 Task: Create a section Feature Flagging Sprint and in the section, add a milestone API Integration in the project AuroraStream
Action: Mouse moved to (437, 412)
Screenshot: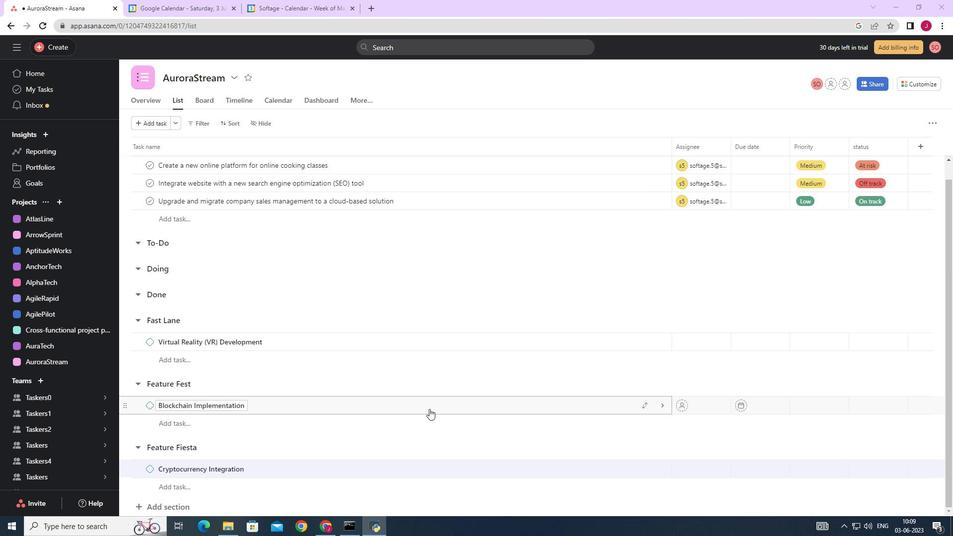 
Action: Mouse scrolled (437, 412) with delta (0, 0)
Screenshot: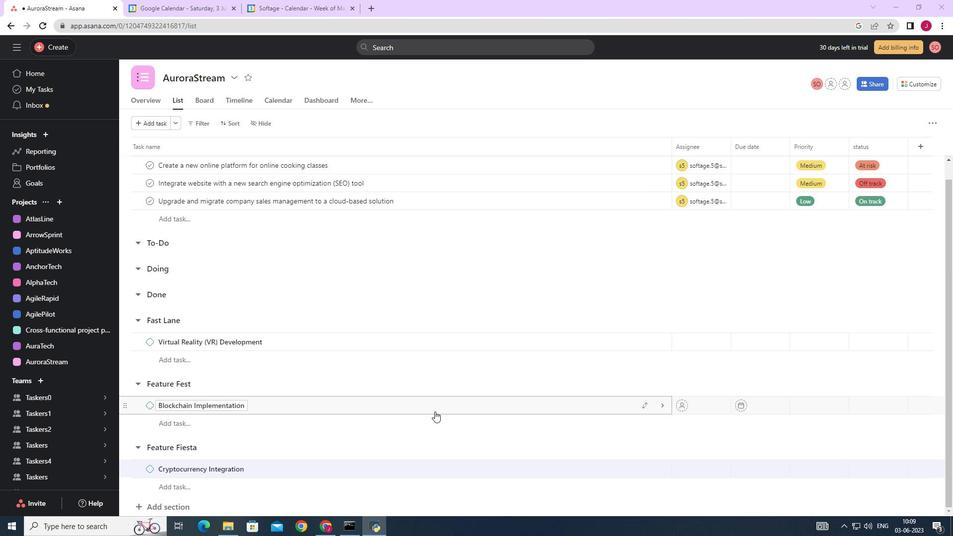 
Action: Mouse scrolled (437, 412) with delta (0, 0)
Screenshot: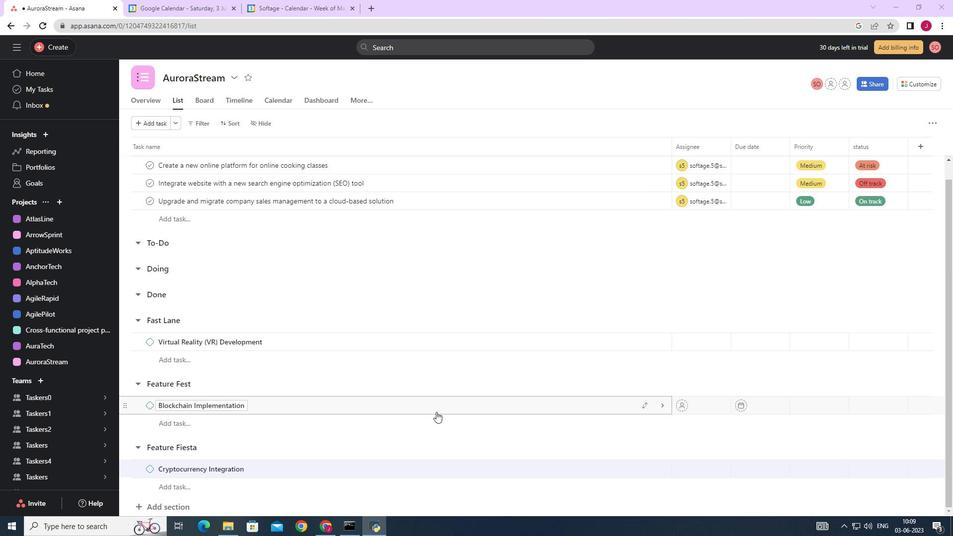 
Action: Mouse scrolled (437, 412) with delta (0, 0)
Screenshot: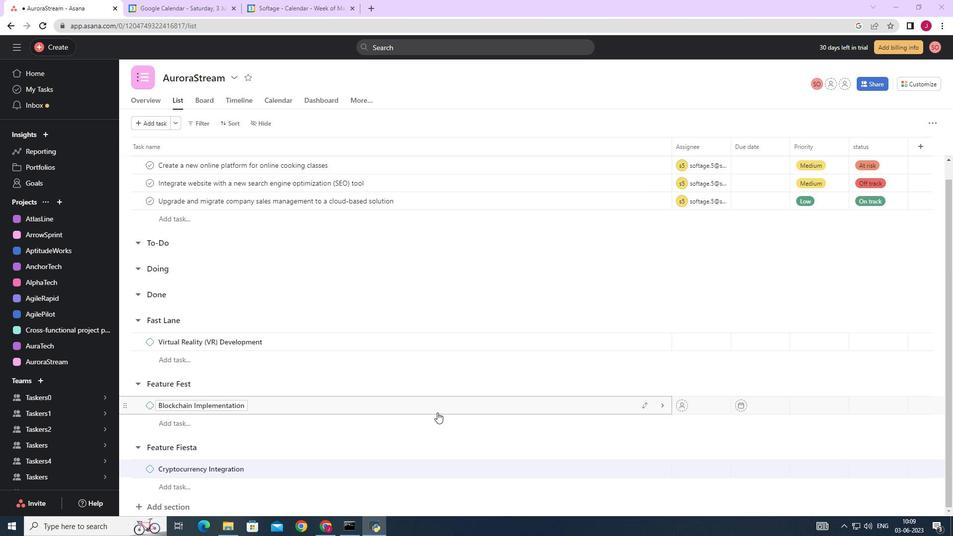 
Action: Mouse scrolled (437, 412) with delta (0, 0)
Screenshot: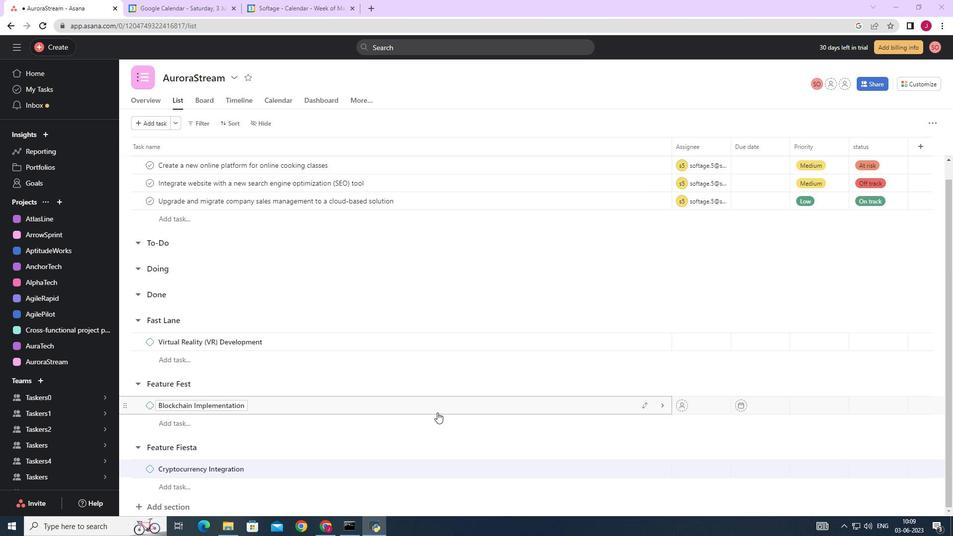 
Action: Mouse scrolled (437, 412) with delta (0, 0)
Screenshot: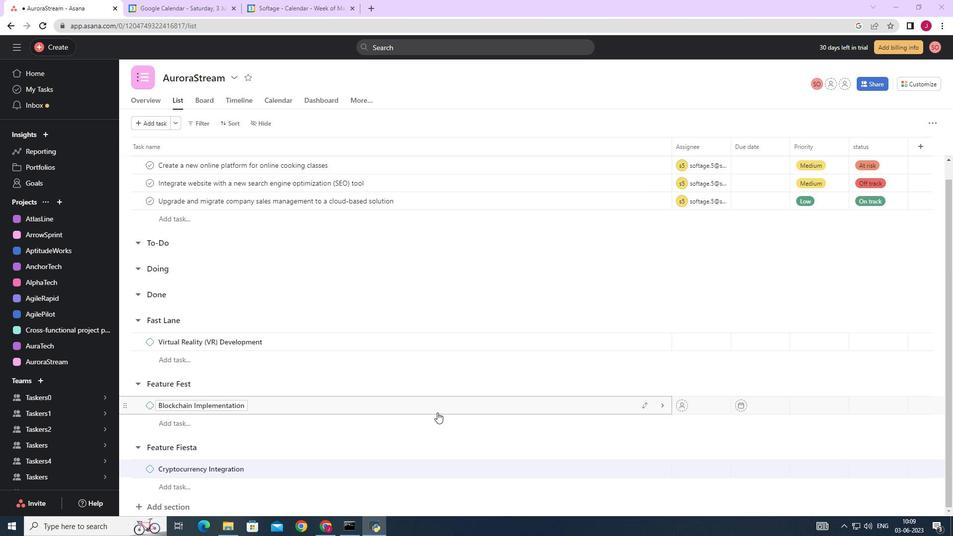 
Action: Mouse moved to (440, 377)
Screenshot: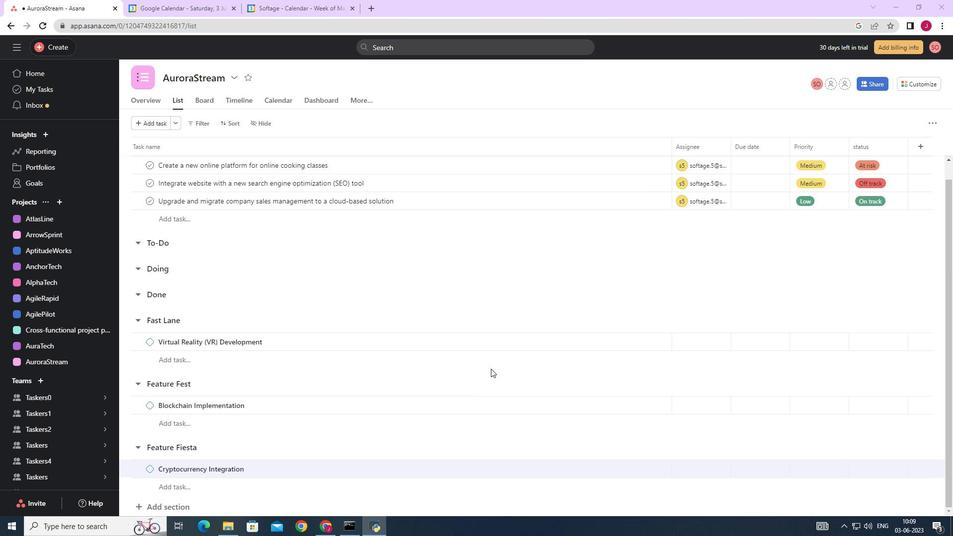 
Action: Mouse scrolled (443, 377) with delta (0, 0)
Screenshot: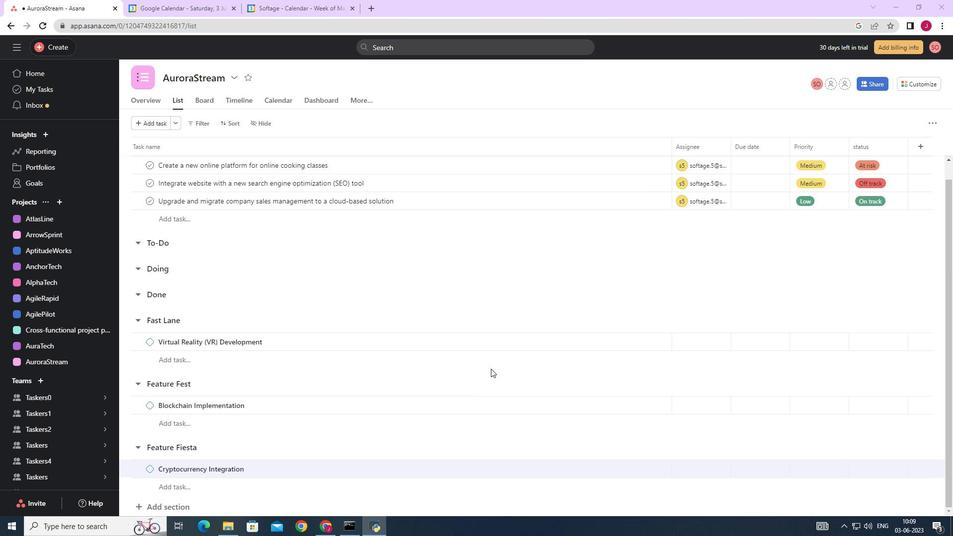 
Action: Mouse moved to (432, 379)
Screenshot: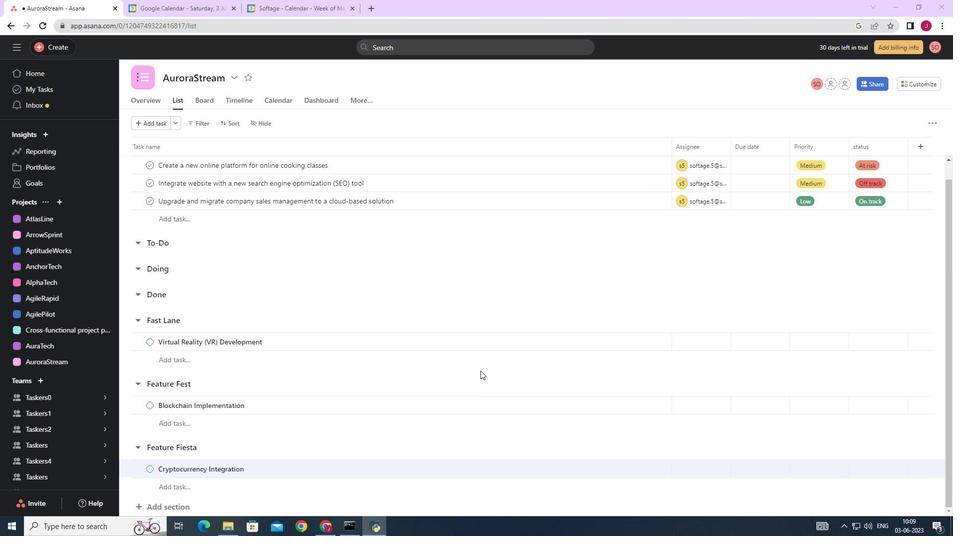 
Action: Mouse scrolled (435, 378) with delta (0, 0)
Screenshot: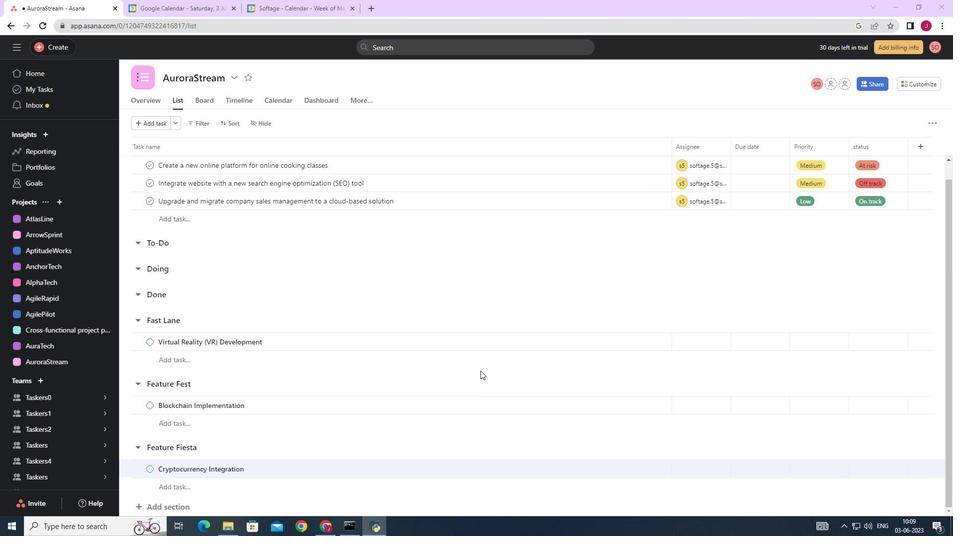 
Action: Mouse moved to (428, 381)
Screenshot: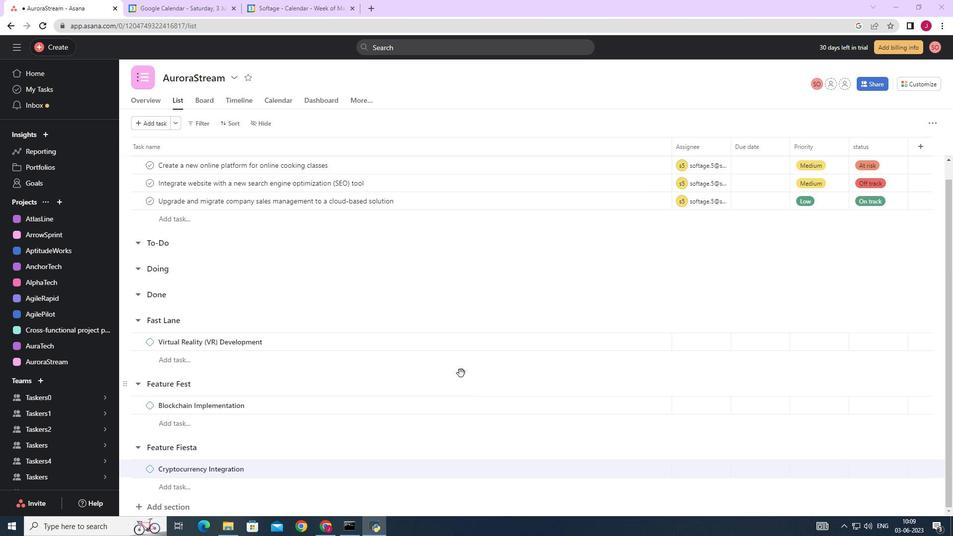 
Action: Mouse scrolled (431, 379) with delta (0, 0)
Screenshot: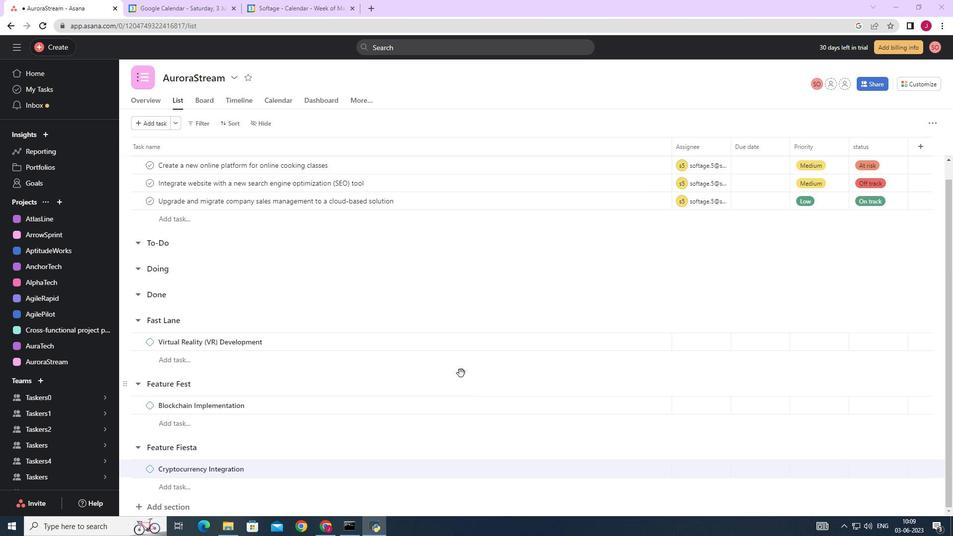 
Action: Mouse moved to (424, 381)
Screenshot: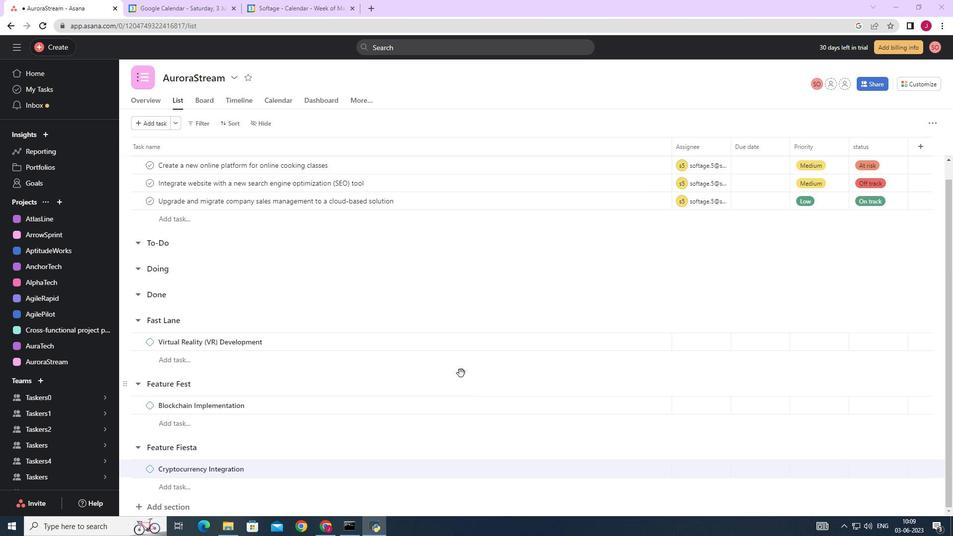 
Action: Mouse scrolled (426, 381) with delta (0, 0)
Screenshot: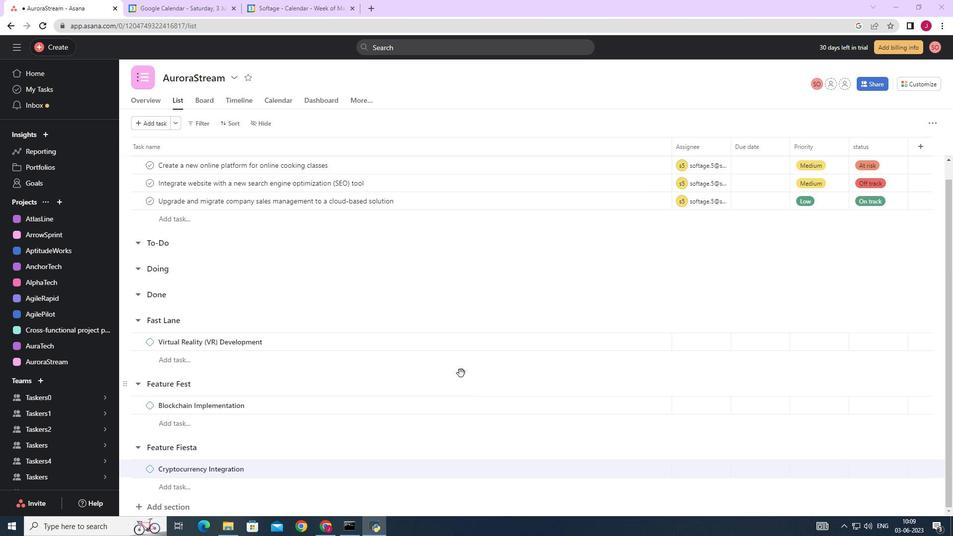 
Action: Mouse moved to (416, 384)
Screenshot: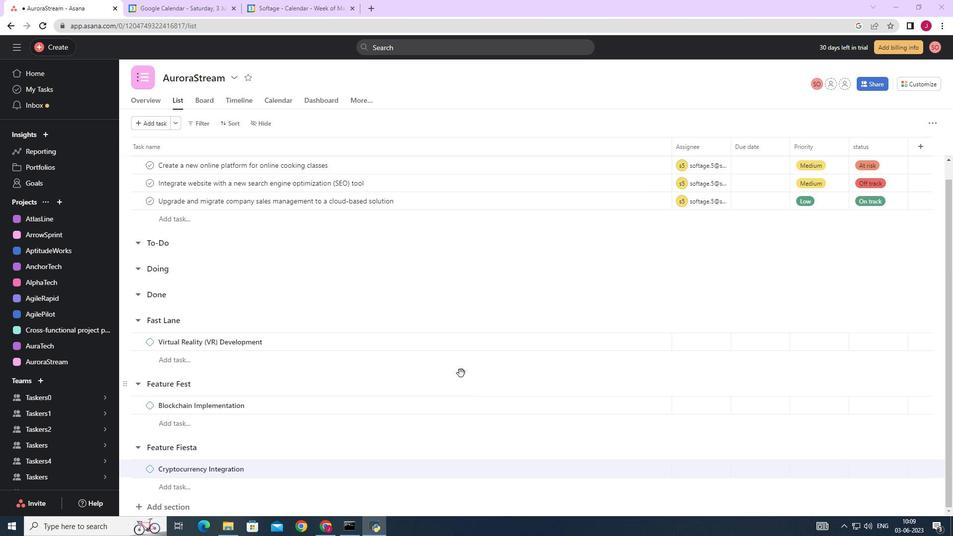 
Action: Mouse scrolled (416, 384) with delta (0, 0)
Screenshot: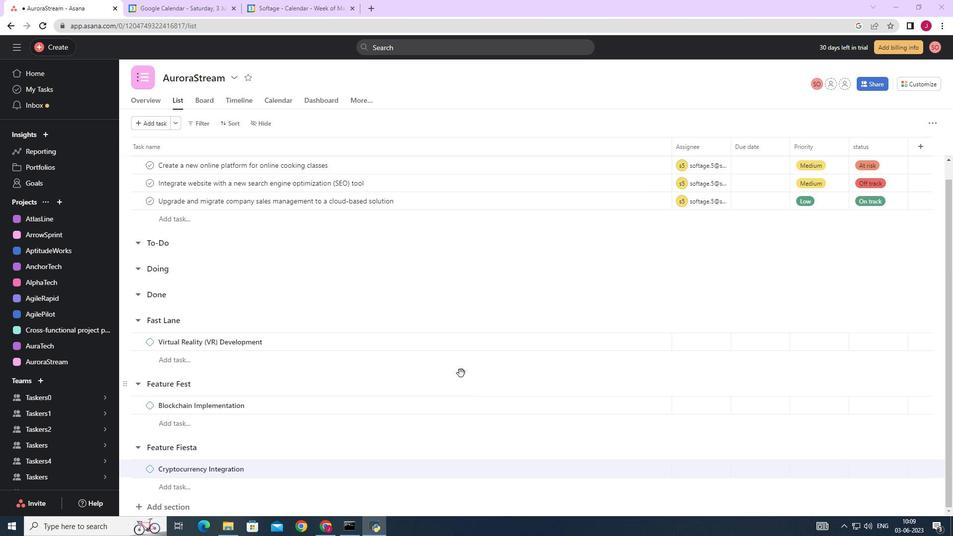 
Action: Mouse moved to (172, 511)
Screenshot: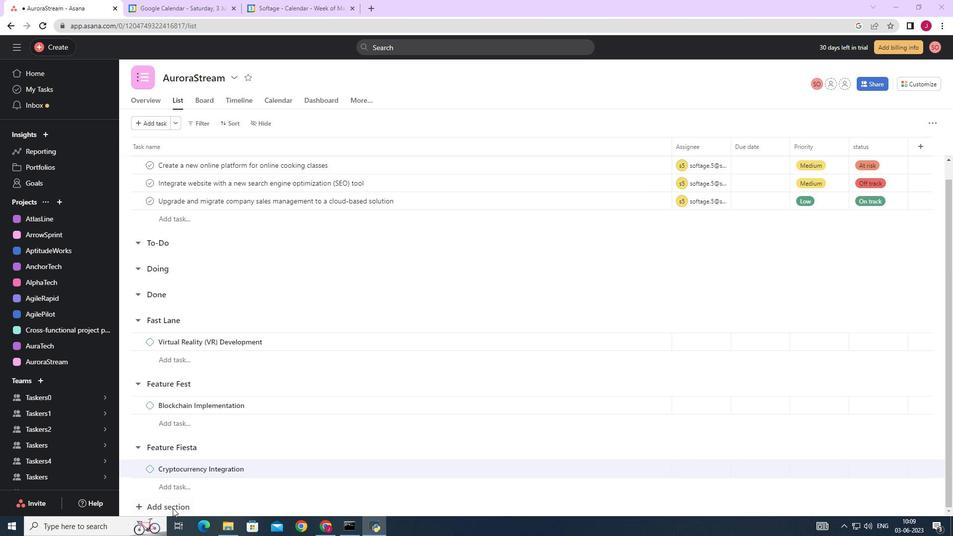 
Action: Mouse pressed left at (172, 511)
Screenshot: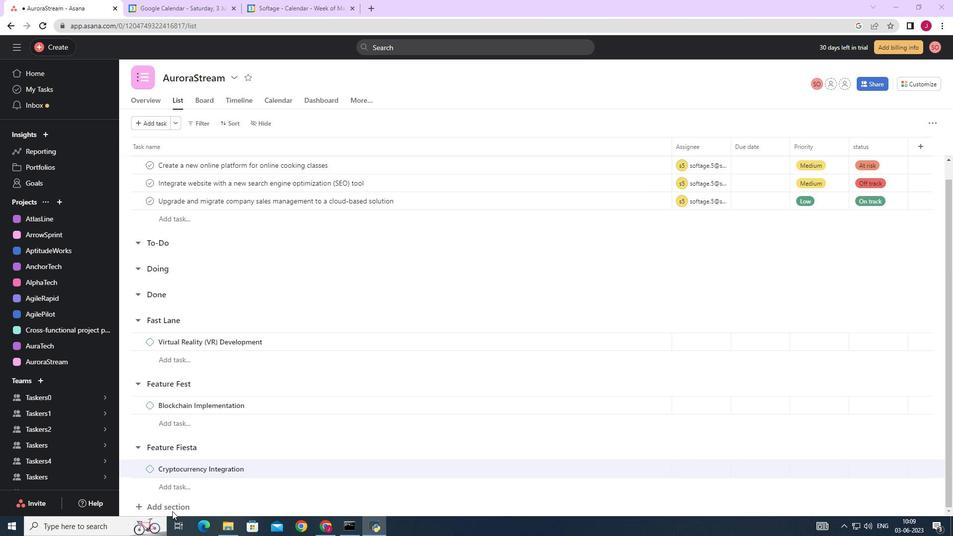 
Action: Mouse moved to (178, 505)
Screenshot: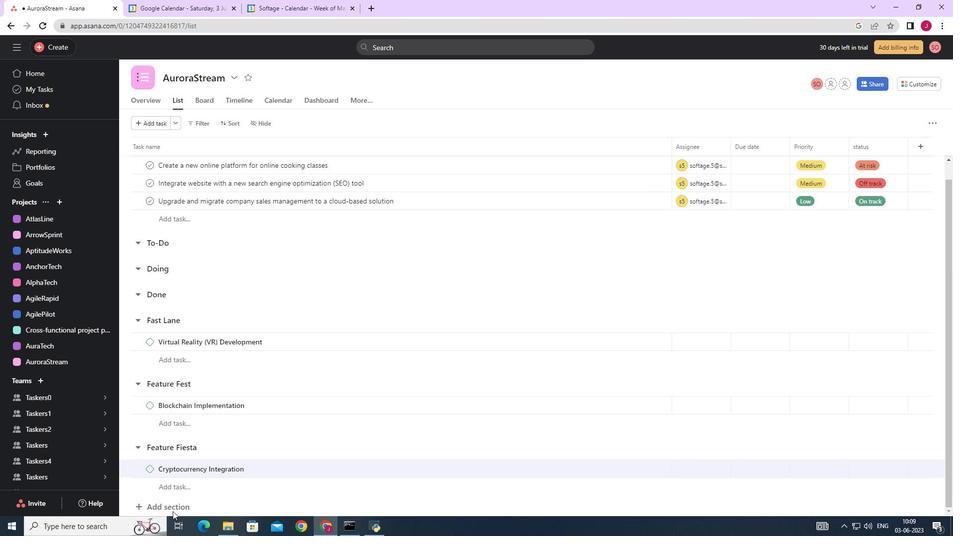 
Action: Mouse pressed left at (178, 505)
Screenshot: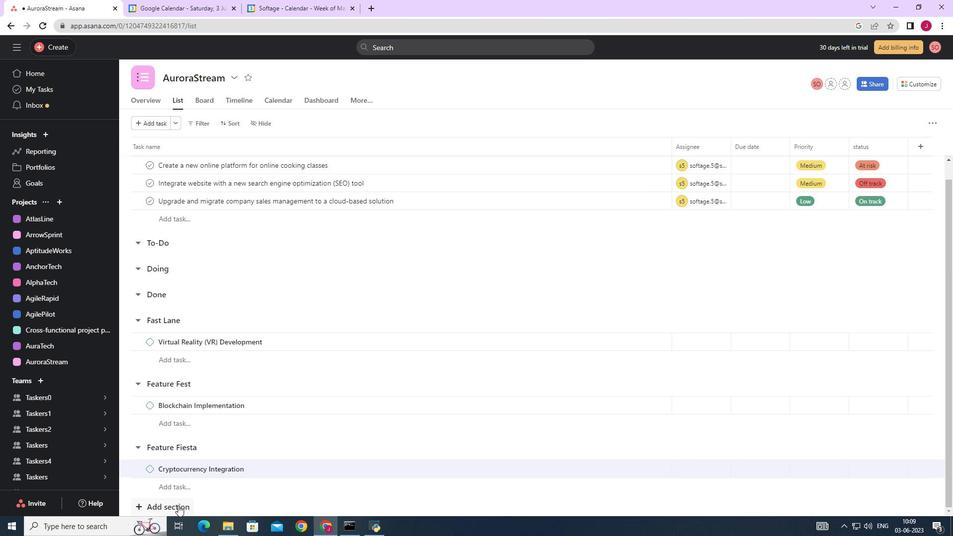 
Action: Mouse moved to (281, 451)
Screenshot: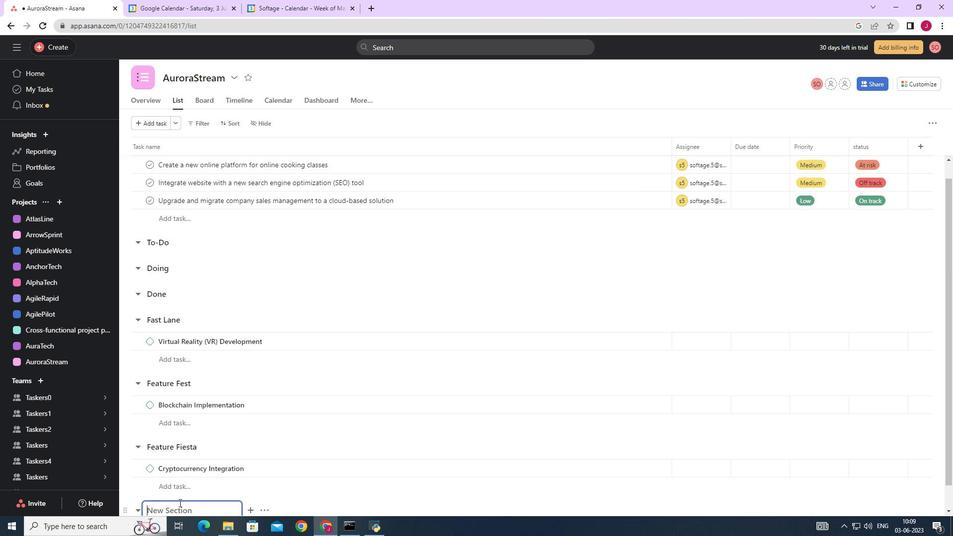 
Action: Mouse scrolled (281, 451) with delta (0, 0)
Screenshot: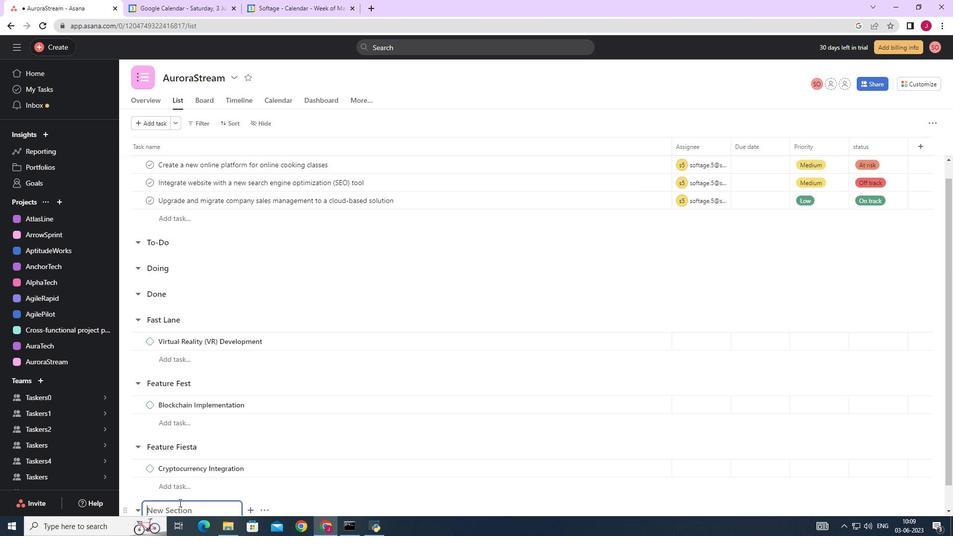 
Action: Mouse scrolled (281, 451) with delta (0, 0)
Screenshot: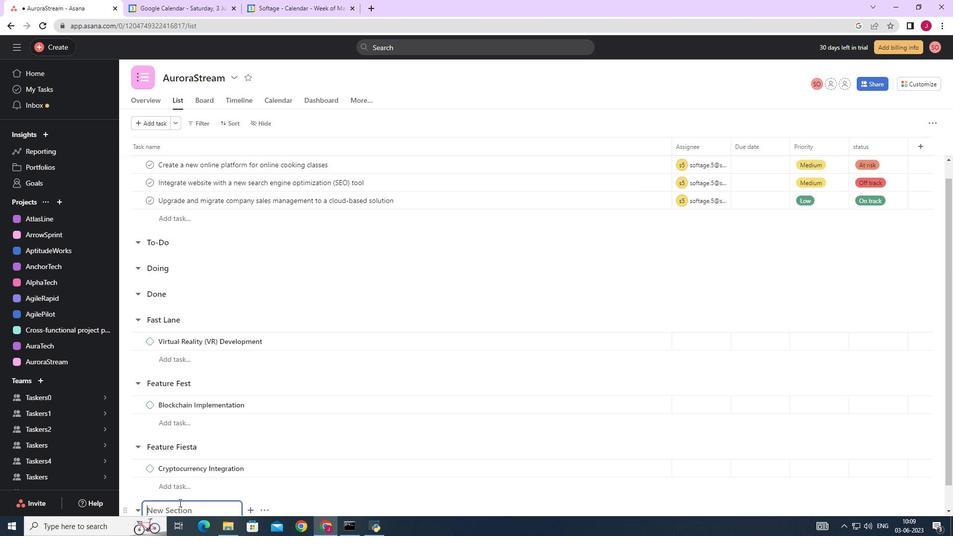
Action: Mouse scrolled (281, 451) with delta (0, 0)
Screenshot: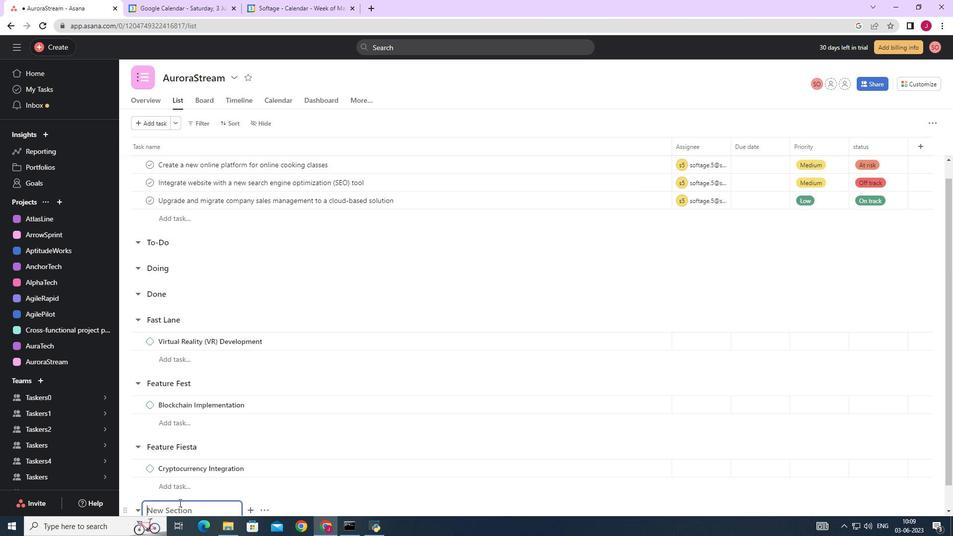 
Action: Mouse scrolled (281, 451) with delta (0, 0)
Screenshot: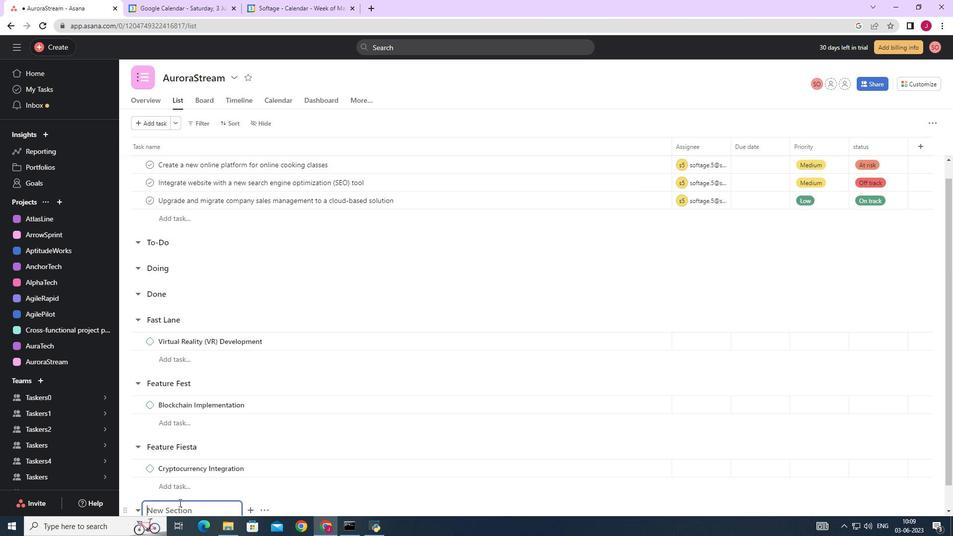 
Action: Mouse scrolled (281, 451) with delta (0, 0)
Screenshot: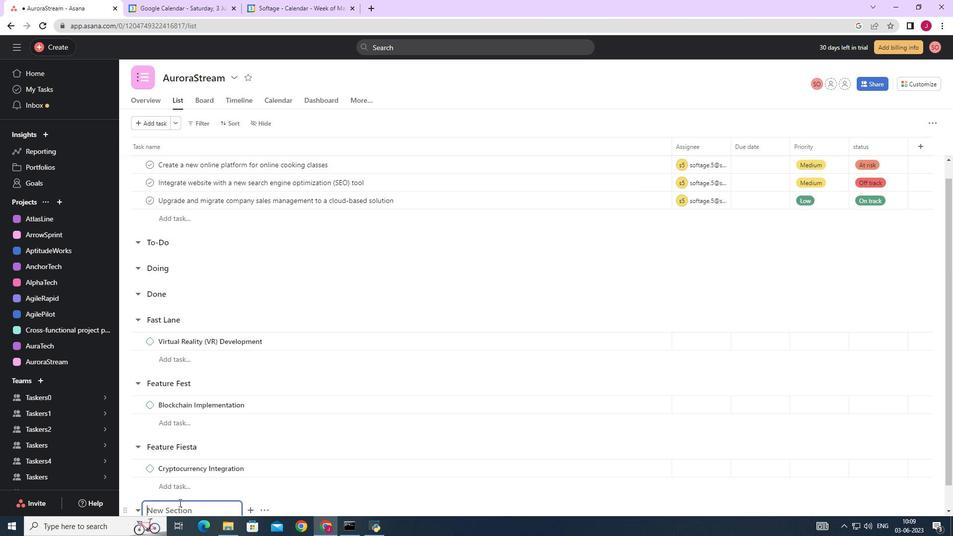
Action: Mouse scrolled (281, 451) with delta (0, 0)
Screenshot: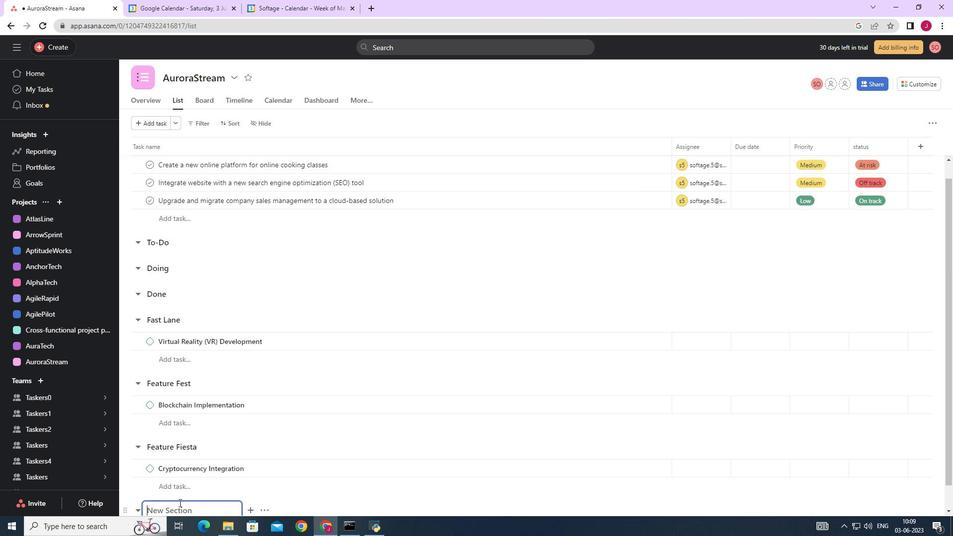 
Action: Mouse moved to (211, 480)
Screenshot: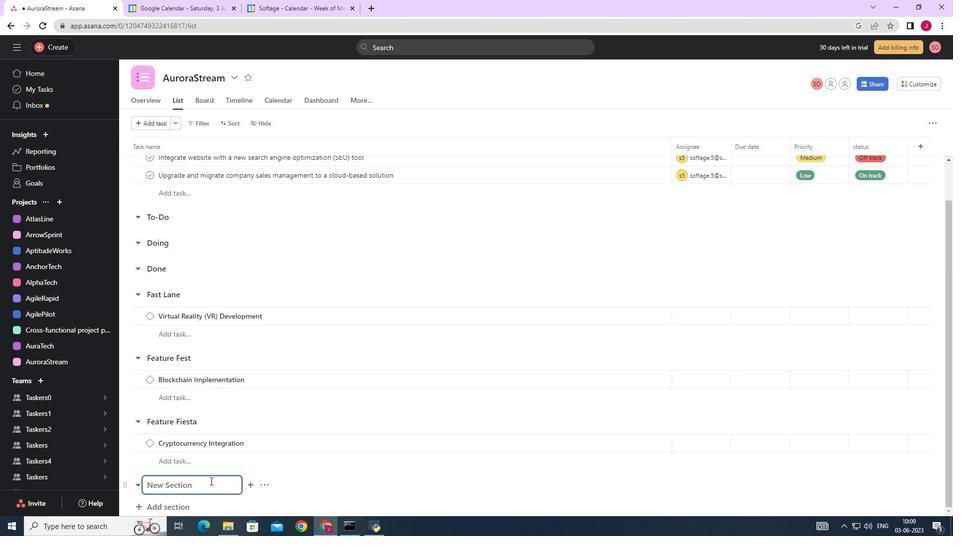 
Action: Mouse pressed left at (211, 480)
Screenshot: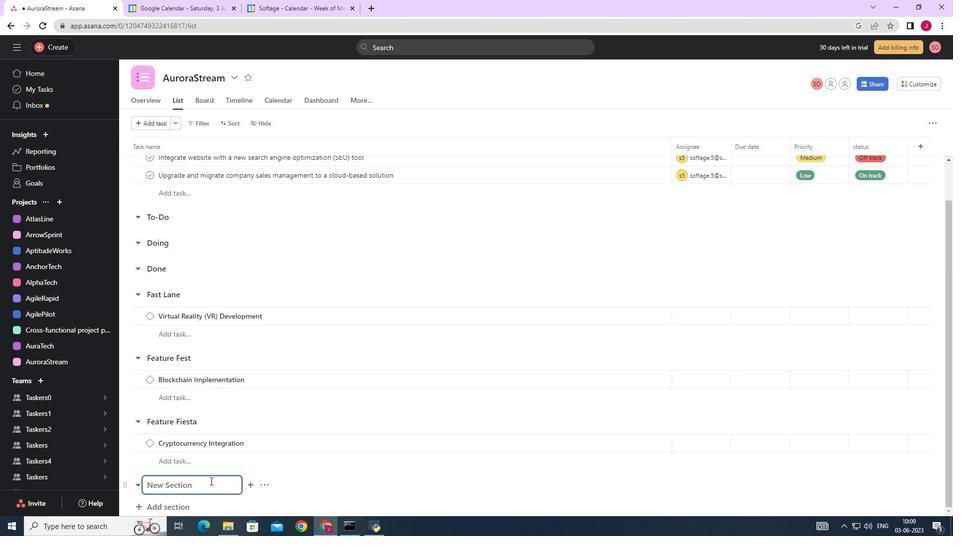 
Action: Mouse moved to (211, 480)
Screenshot: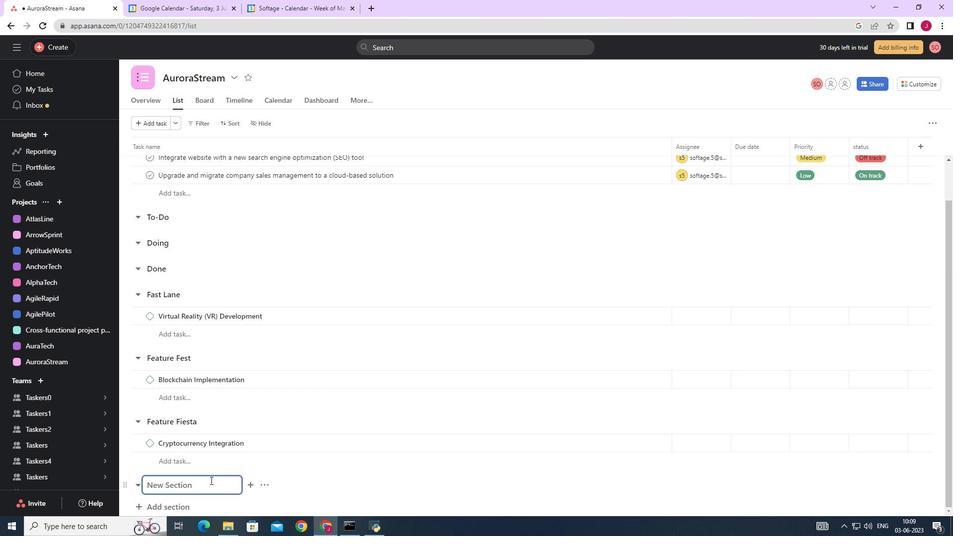 
Action: Key pressed <Key.caps_lock>F<Key.caps_lock>eature<Key.space><Key.caps_lock>F<Key.caps_lock>lagging<Key.space><Key.caps_lock>S<Key.caps_lock>print<Key.enter><Key.caps_lock>API<Key.space><Key.caps_lock><Key.caps_lock>I<Key.caps_lock>ntegration
Screenshot: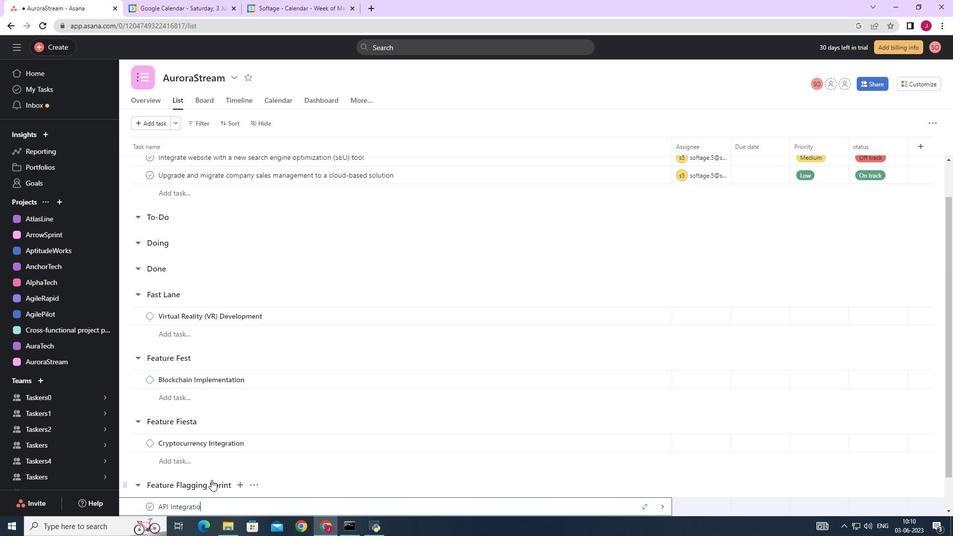
Action: Mouse moved to (296, 451)
Screenshot: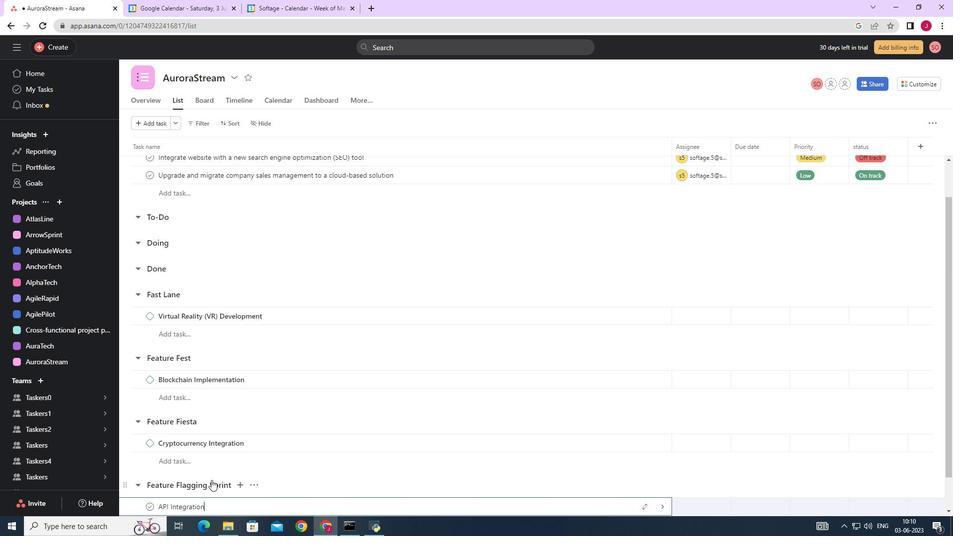 
Action: Mouse scrolled (296, 451) with delta (0, 0)
Screenshot: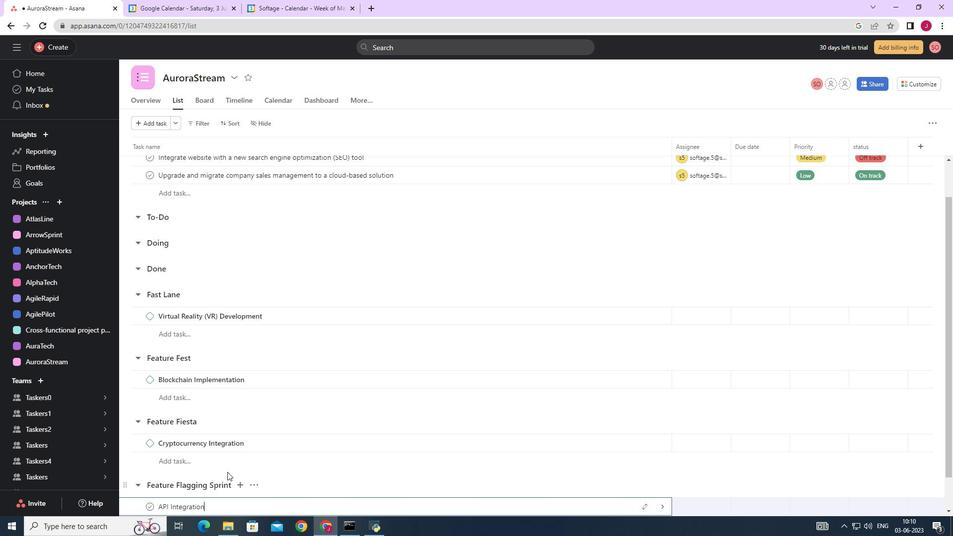 
Action: Mouse scrolled (296, 451) with delta (0, 0)
Screenshot: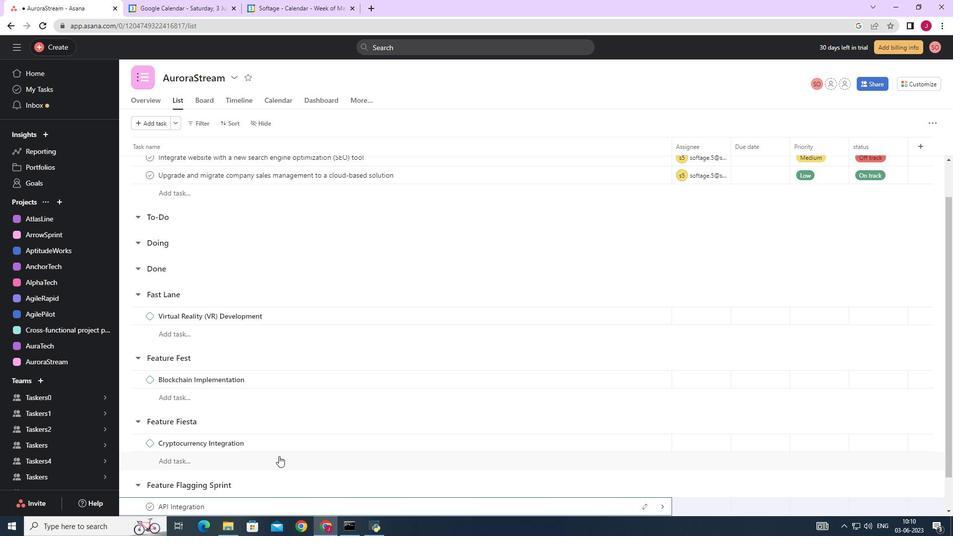 
Action: Mouse scrolled (296, 451) with delta (0, 0)
Screenshot: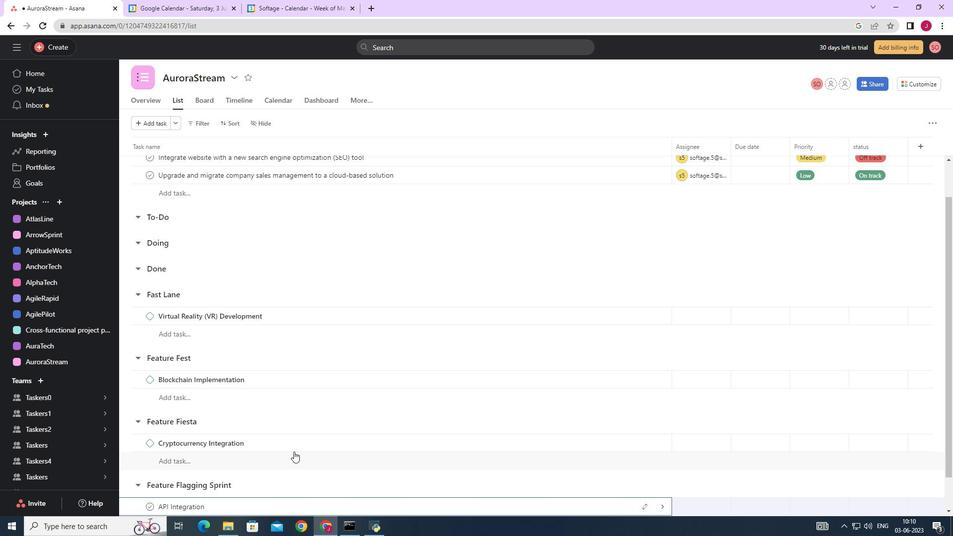 
Action: Mouse scrolled (296, 451) with delta (0, 0)
Screenshot: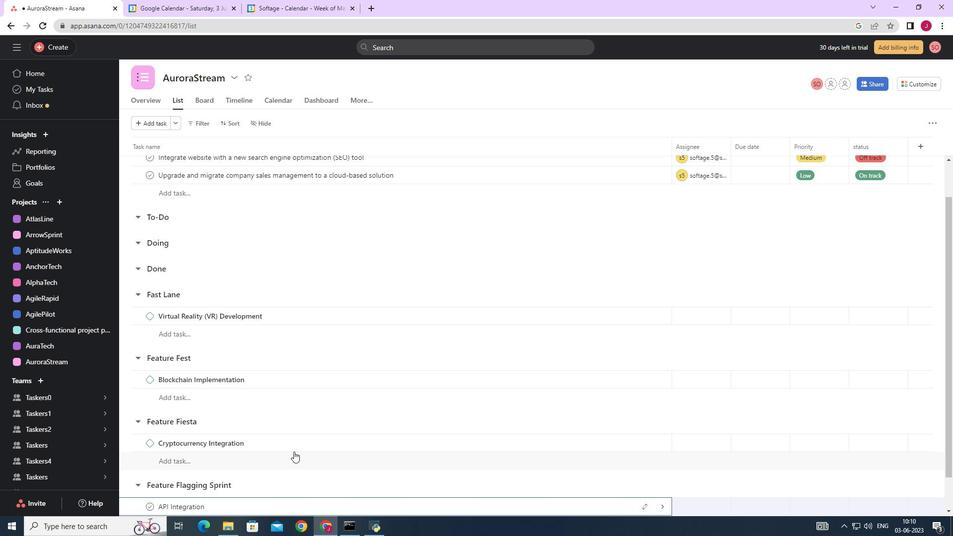 
Action: Mouse scrolled (296, 451) with delta (0, 0)
Screenshot: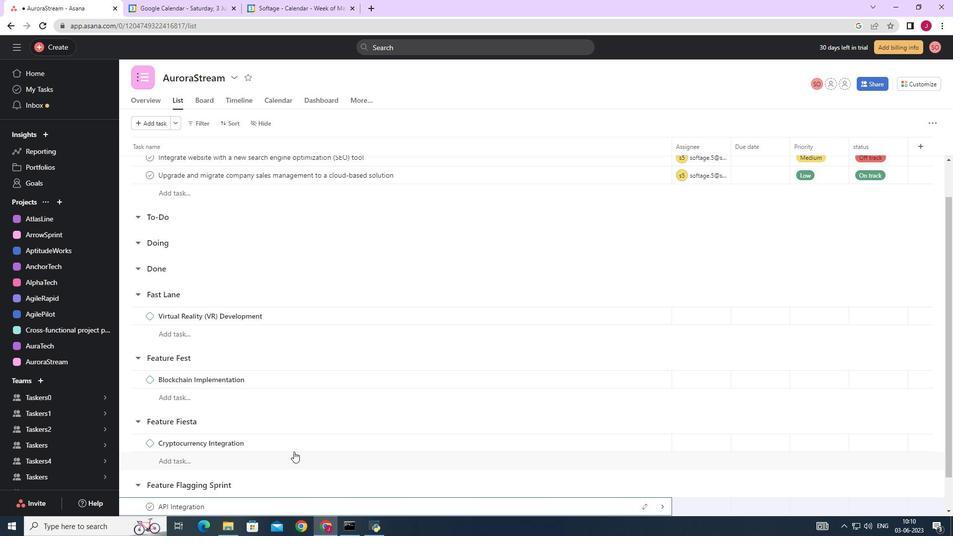 
Action: Mouse scrolled (296, 451) with delta (0, 0)
Screenshot: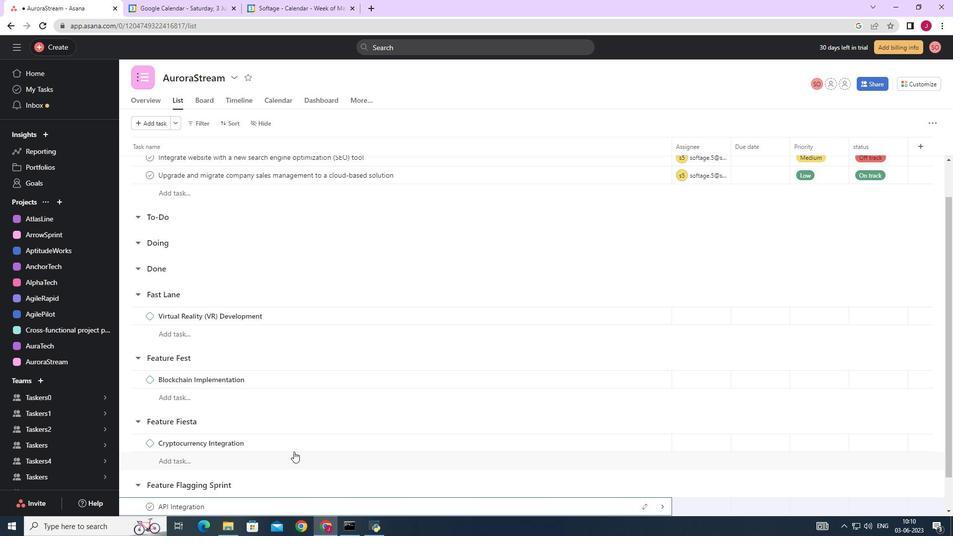 
Action: Mouse moved to (662, 468)
Screenshot: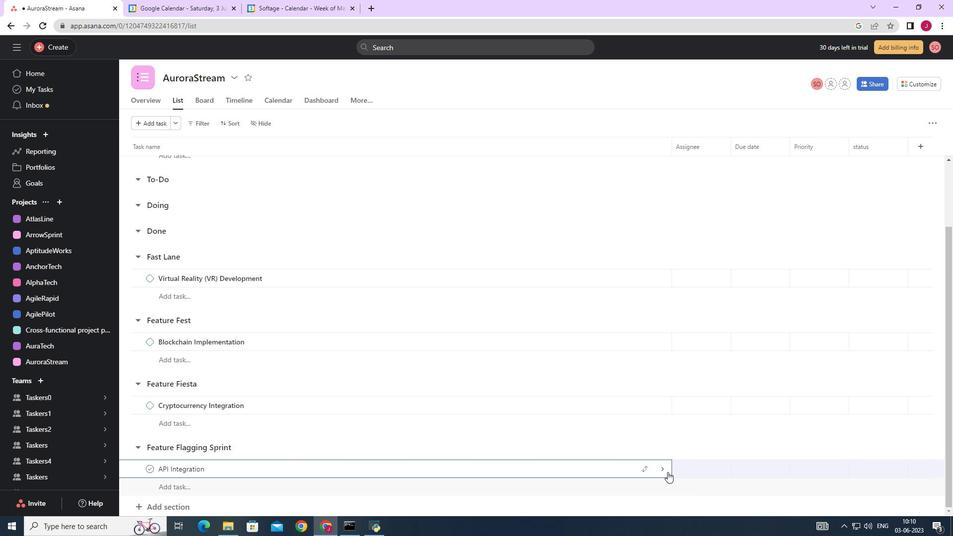 
Action: Mouse pressed left at (662, 468)
Screenshot: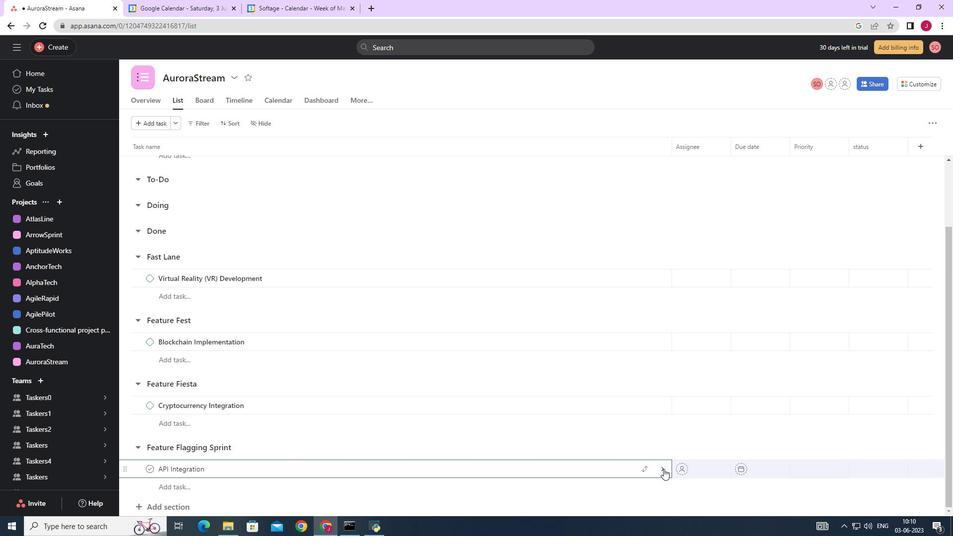 
Action: Mouse moved to (921, 121)
Screenshot: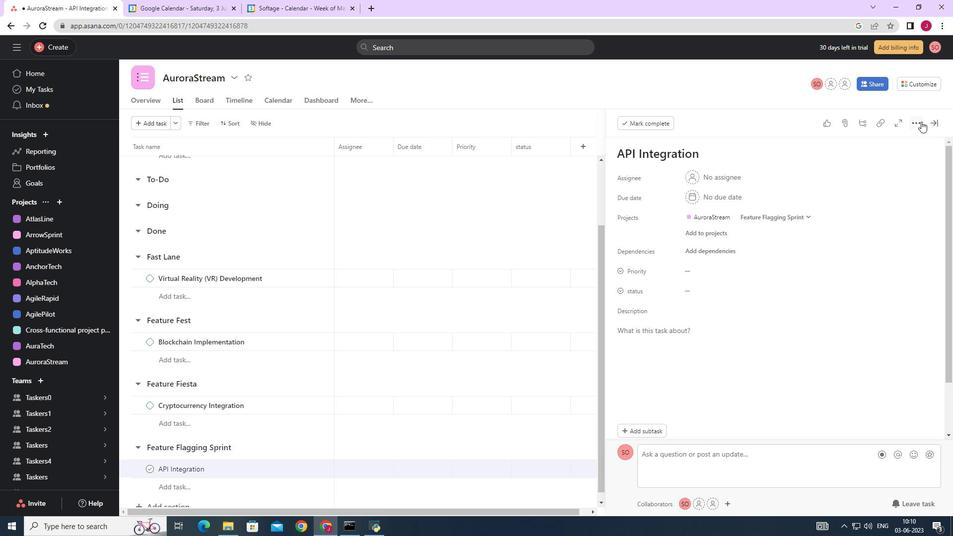 
Action: Mouse pressed left at (921, 121)
Screenshot: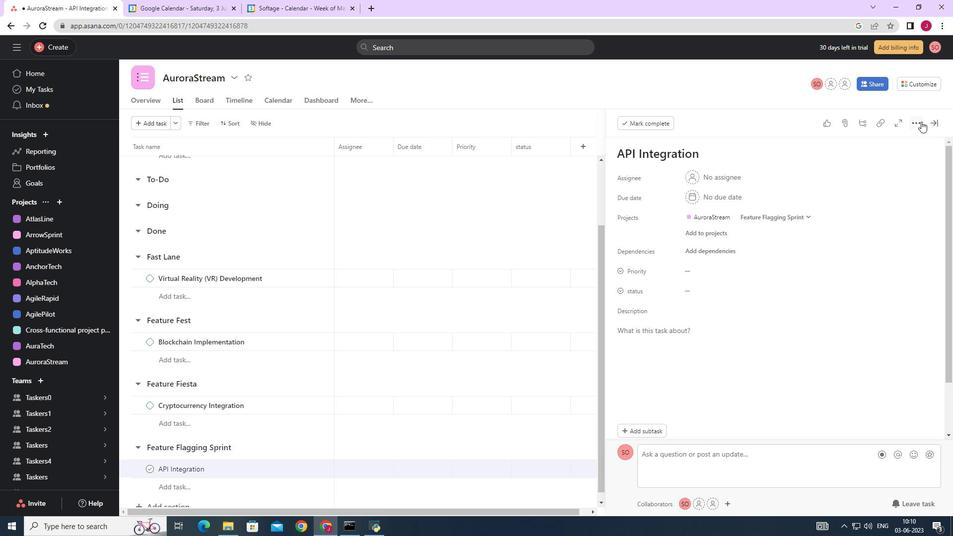 
Action: Mouse moved to (831, 159)
Screenshot: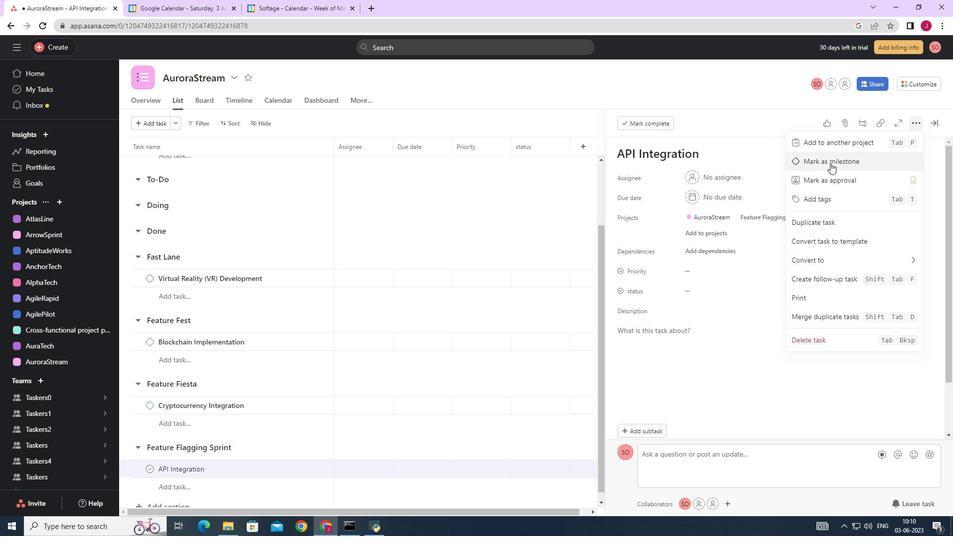 
Action: Mouse pressed left at (831, 159)
Screenshot: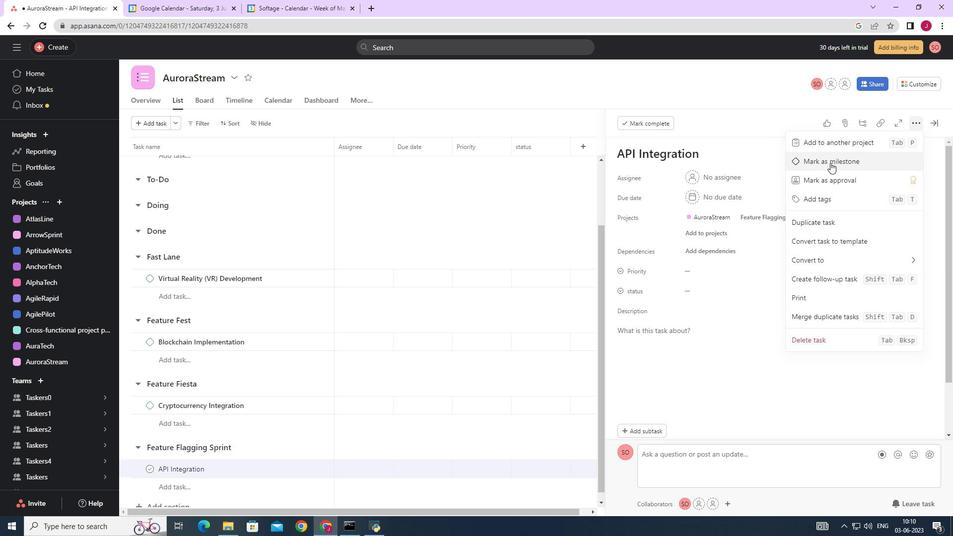 
Action: Mouse moved to (933, 122)
Screenshot: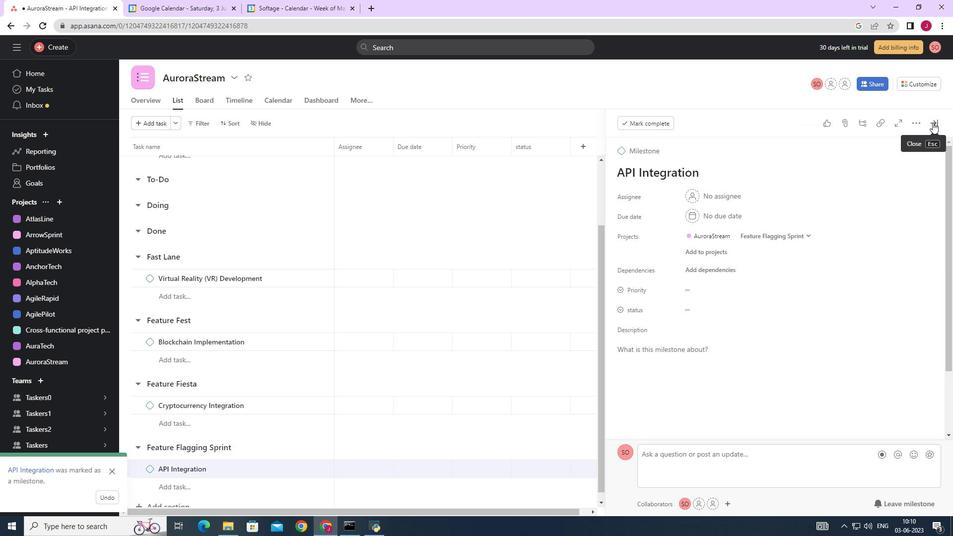 
Action: Mouse pressed left at (933, 122)
Screenshot: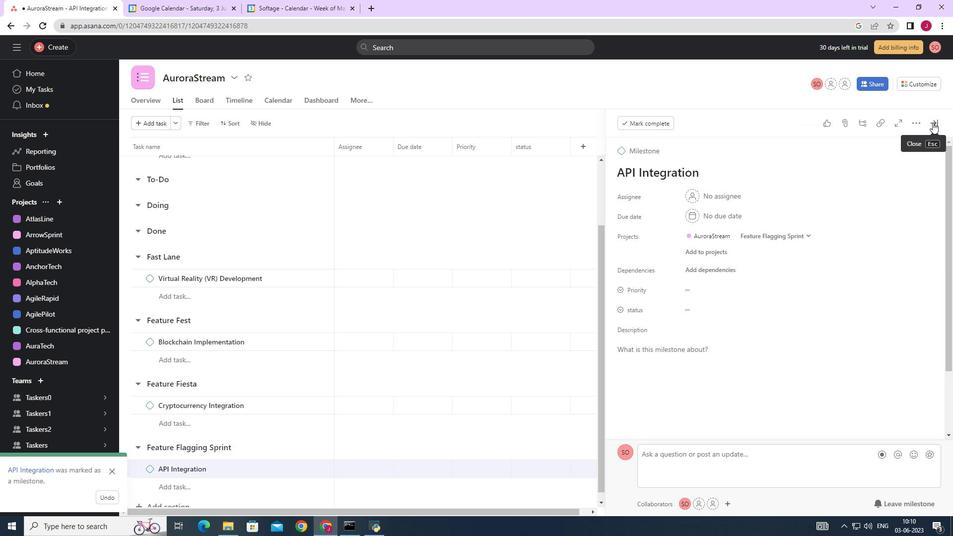 
Action: Mouse moved to (459, 378)
Screenshot: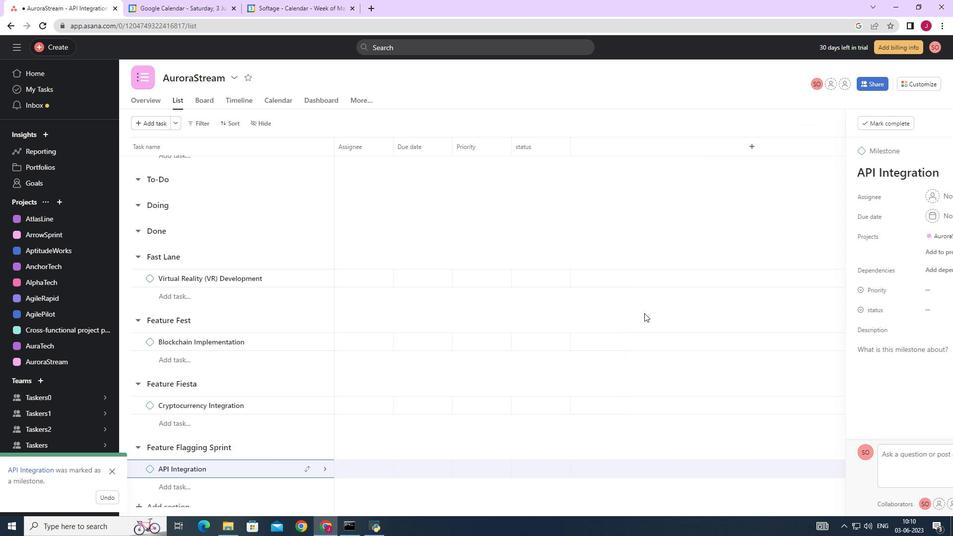 
